 Task: Add a tag "Poorquality".
Action: Mouse pressed left at (863, 169)
Screenshot: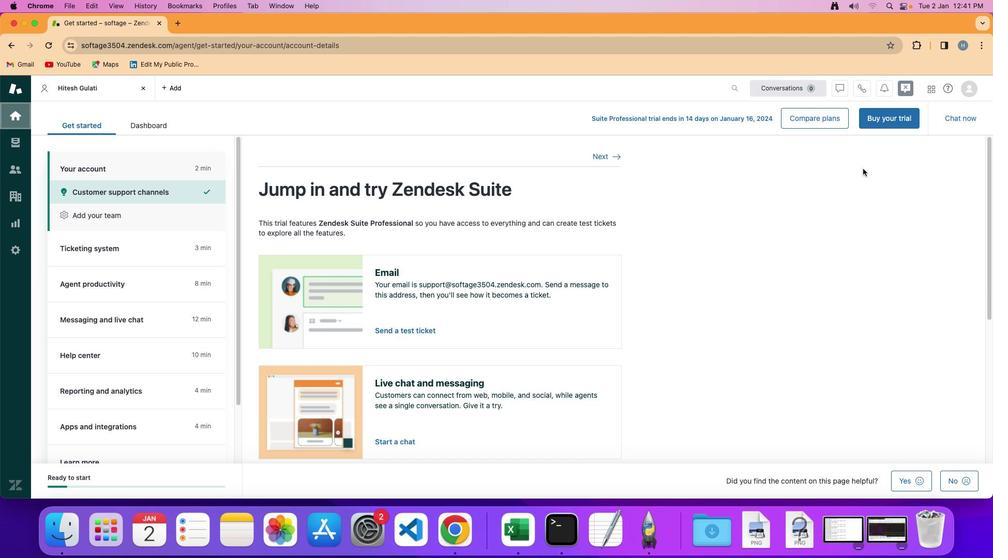 
Action: Mouse moved to (971, 89)
Screenshot: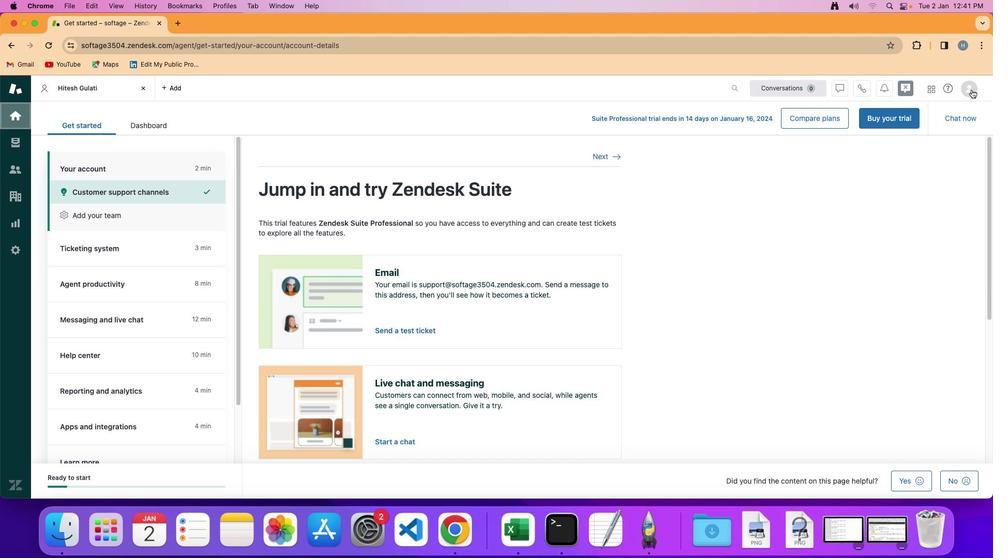 
Action: Mouse pressed left at (971, 89)
Screenshot: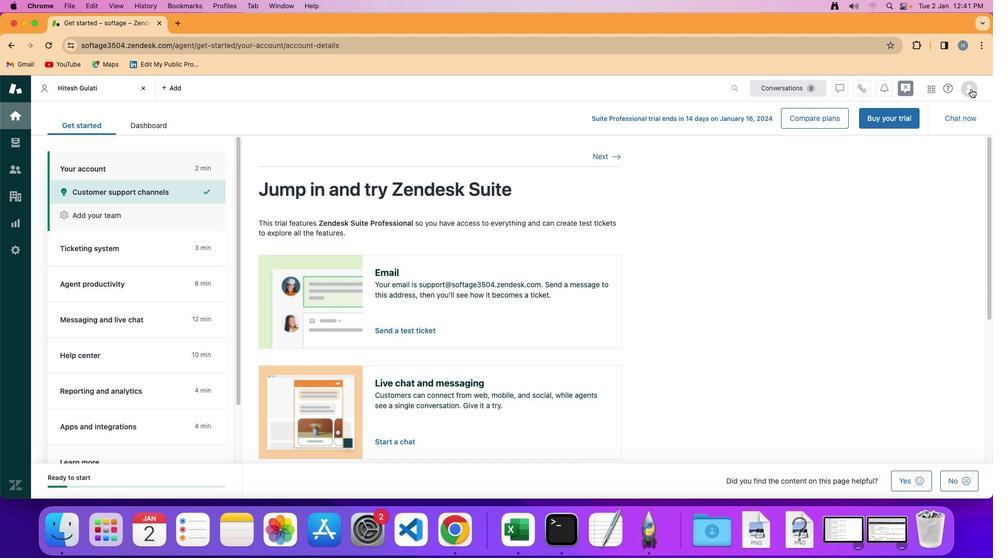 
Action: Mouse moved to (930, 117)
Screenshot: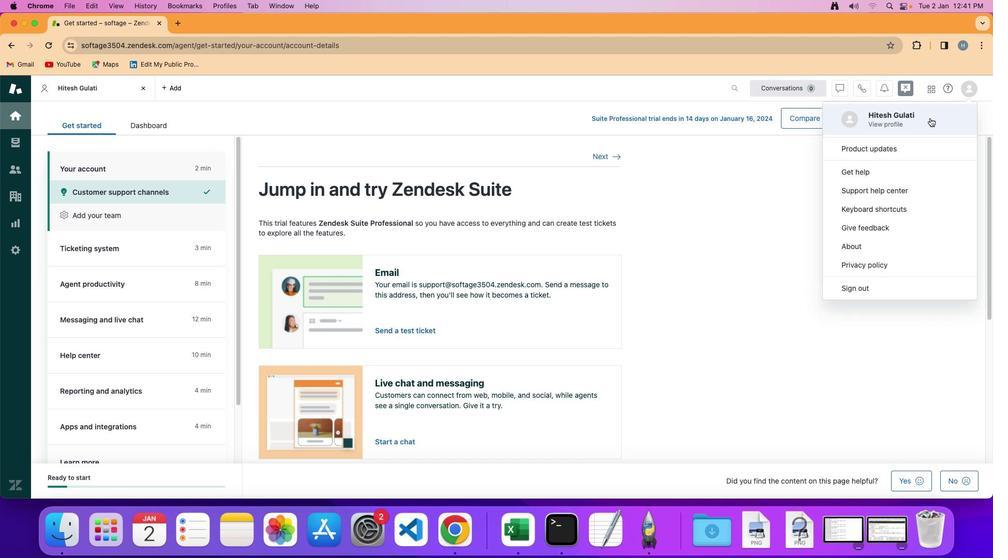 
Action: Mouse pressed left at (930, 117)
Screenshot: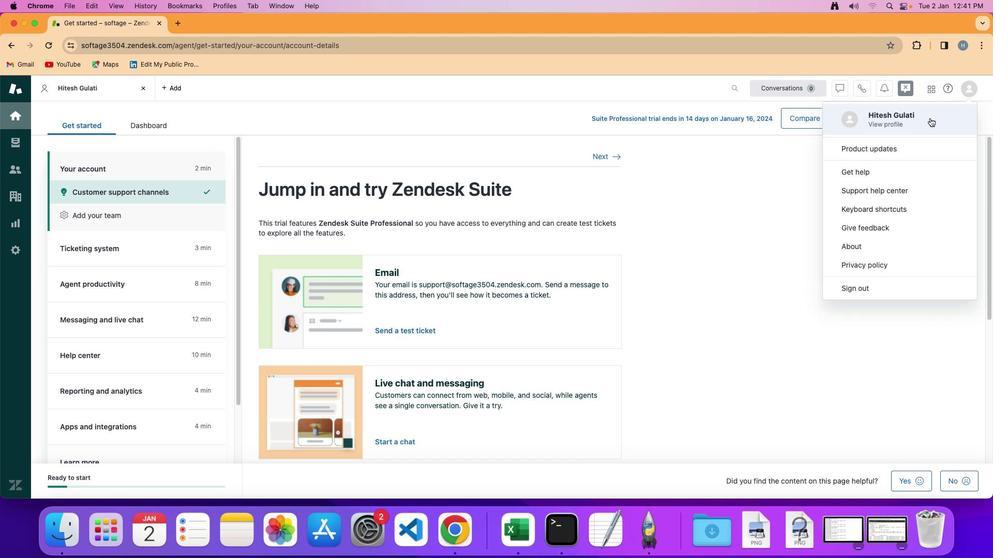 
Action: Mouse moved to (159, 394)
Screenshot: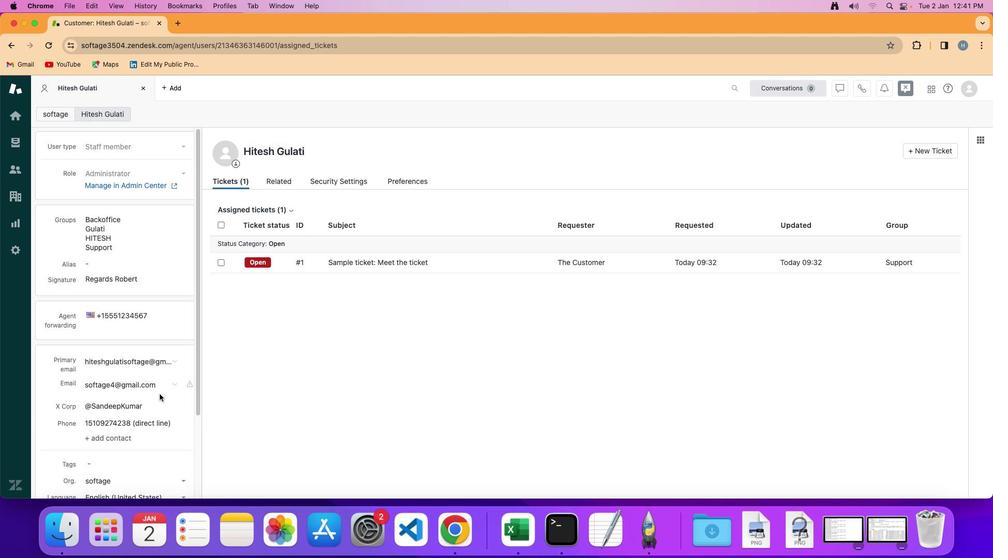 
Action: Mouse scrolled (159, 394) with delta (0, 0)
Screenshot: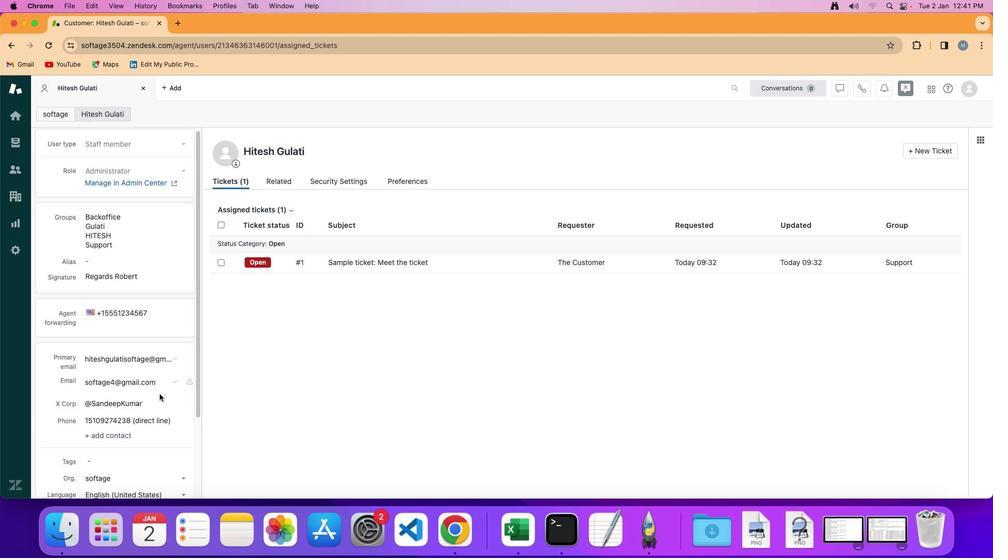 
Action: Mouse scrolled (159, 394) with delta (0, 0)
Screenshot: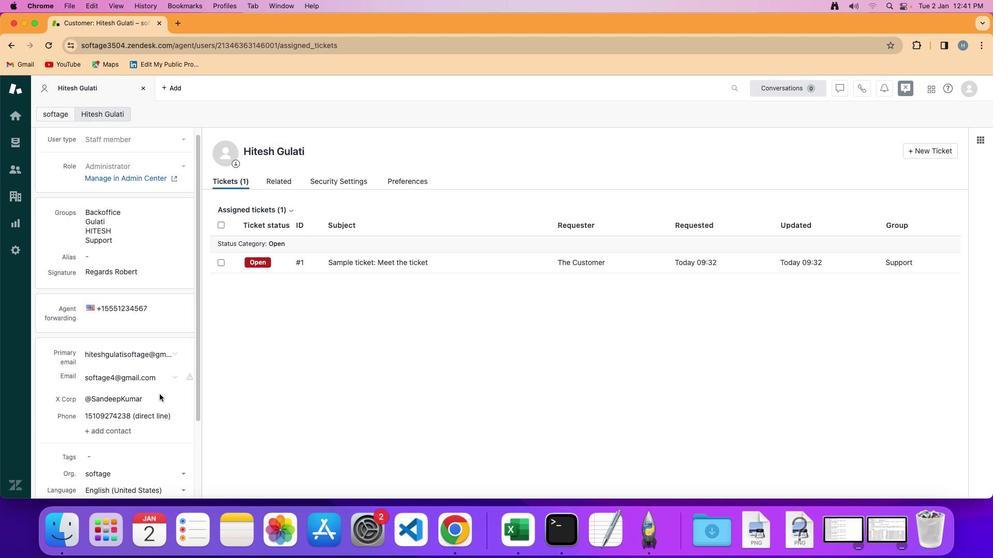 
Action: Mouse scrolled (159, 394) with delta (0, -1)
Screenshot: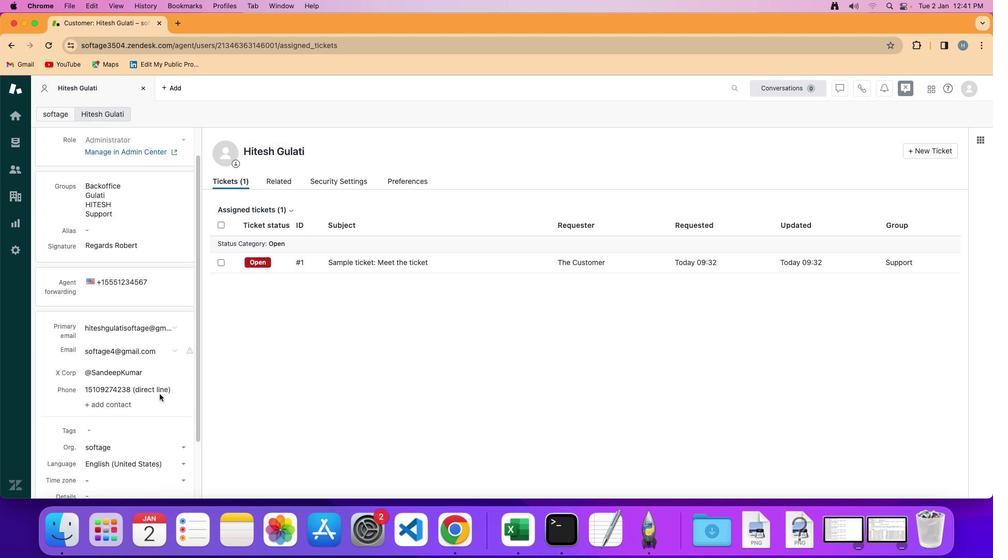
Action: Mouse scrolled (159, 394) with delta (0, -1)
Screenshot: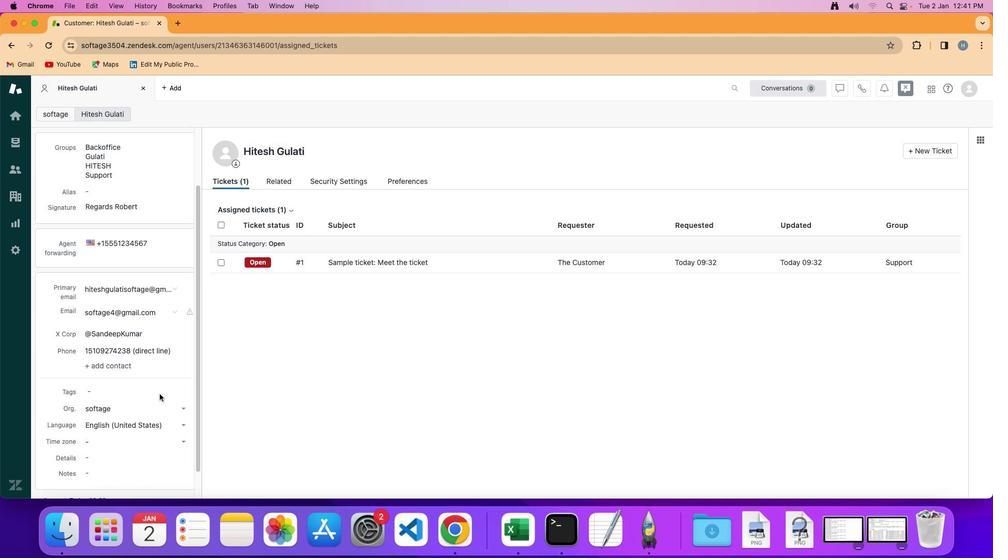 
Action: Mouse moved to (159, 394)
Screenshot: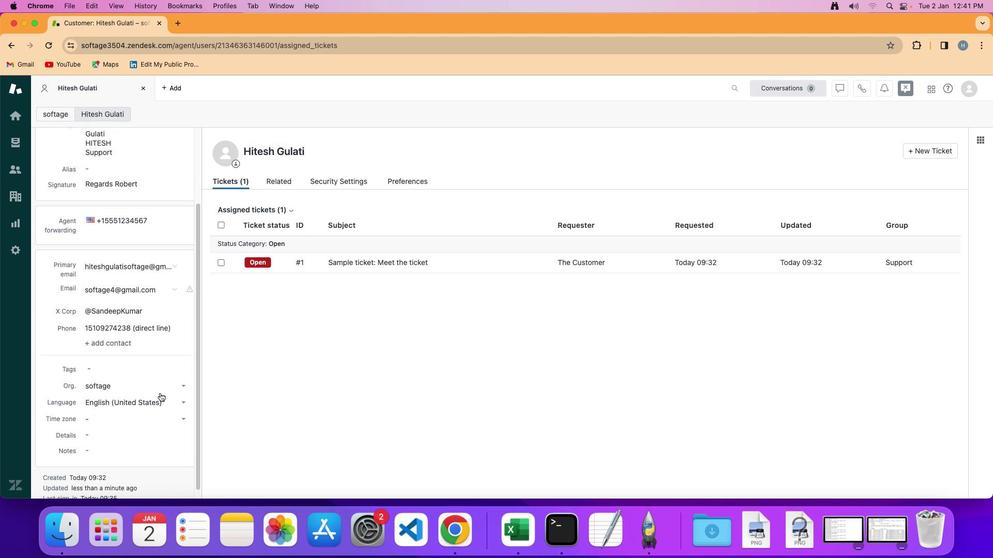 
Action: Mouse scrolled (159, 394) with delta (0, -2)
Screenshot: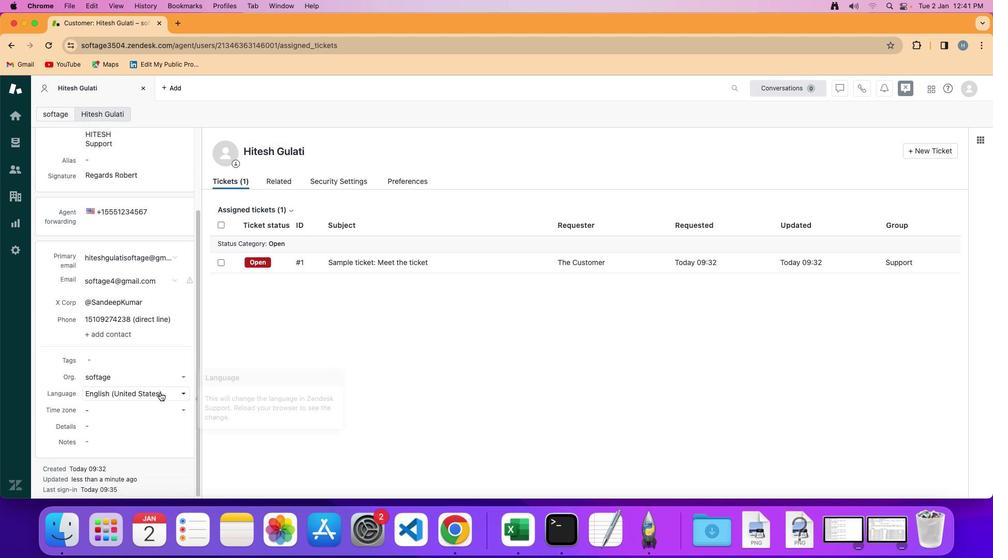 
Action: Mouse moved to (141, 361)
Screenshot: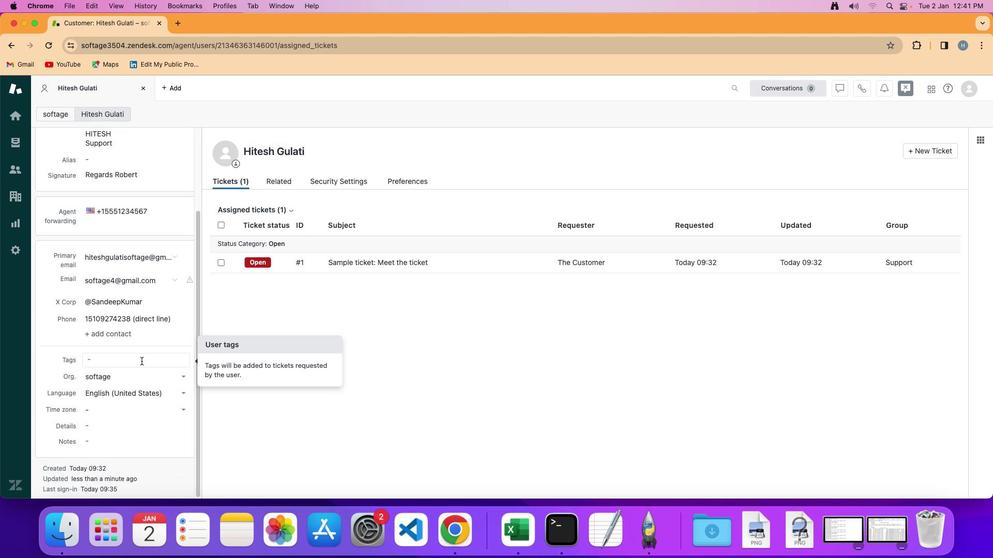 
Action: Mouse pressed left at (141, 361)
Screenshot: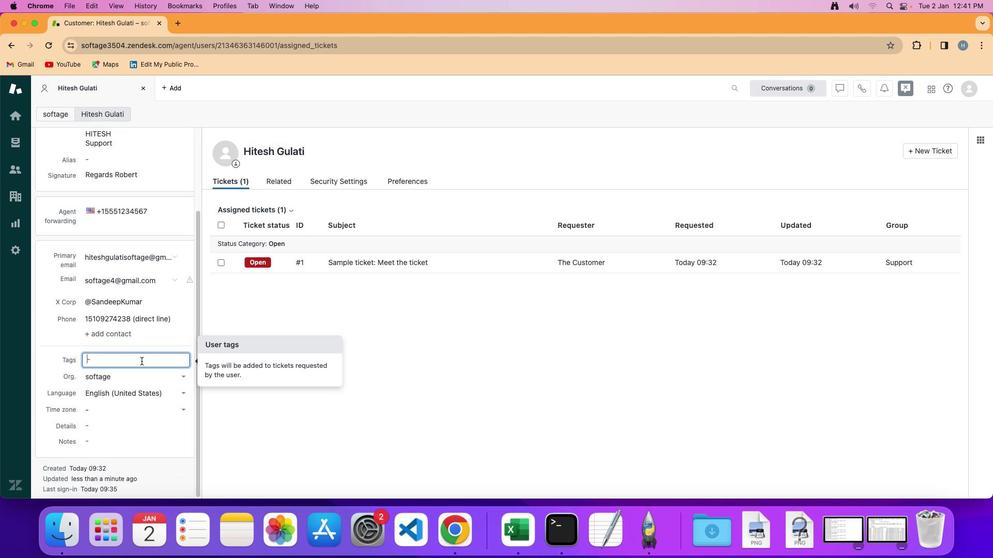 
Action: Mouse moved to (142, 361)
Screenshot: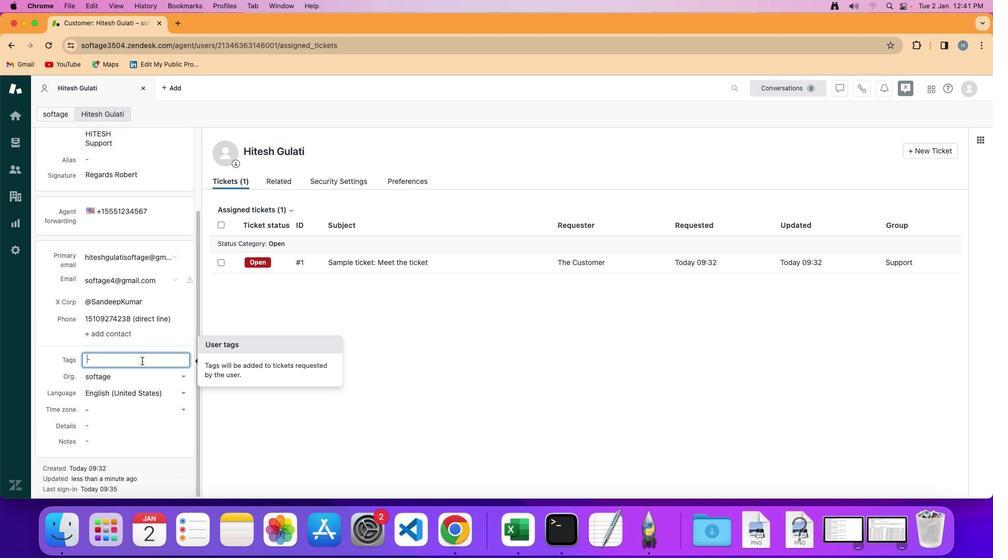 
Action: Key pressed Key.shift'P''o''o''r''q''u''a''l''i''t''y'Key.enter
Screenshot: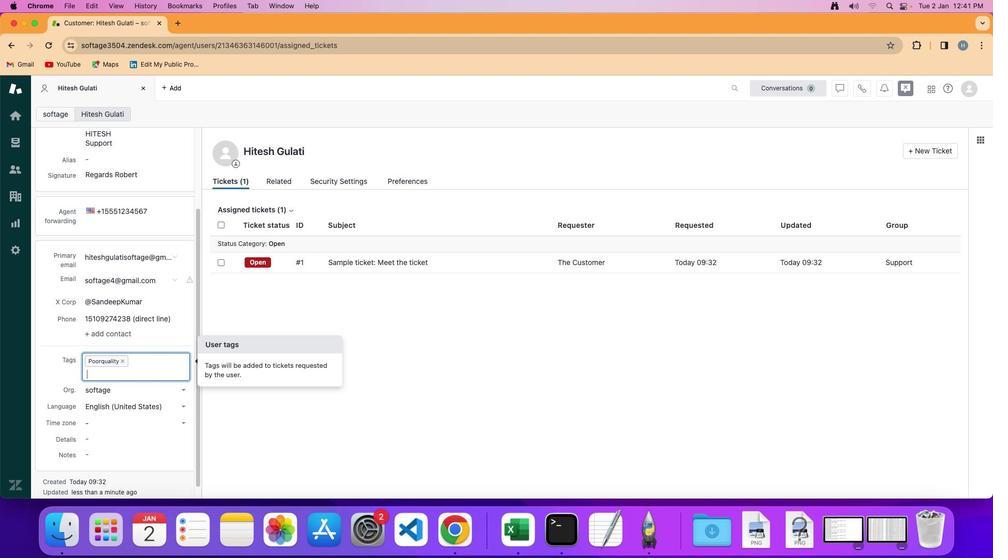 
Action: Mouse moved to (377, 349)
Screenshot: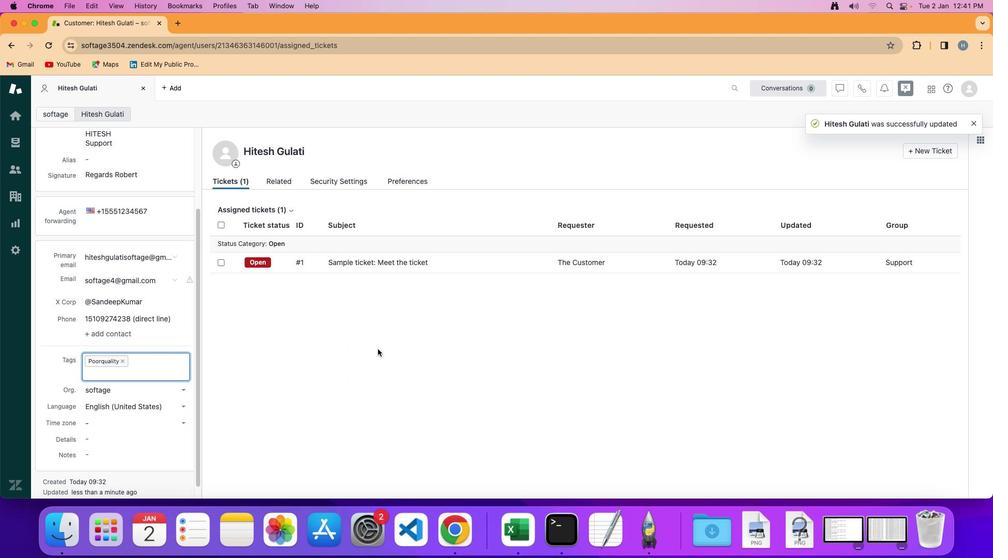 
